 Task: Visit the documents section on the  page of Amazon
Action: Mouse moved to (522, 68)
Screenshot: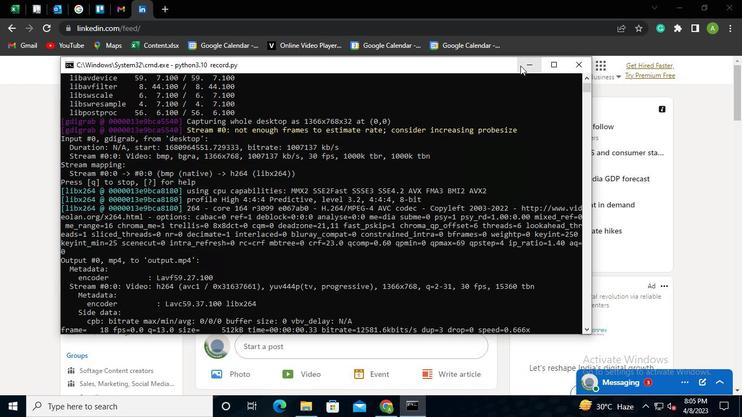 
Action: Mouse pressed left at (522, 68)
Screenshot: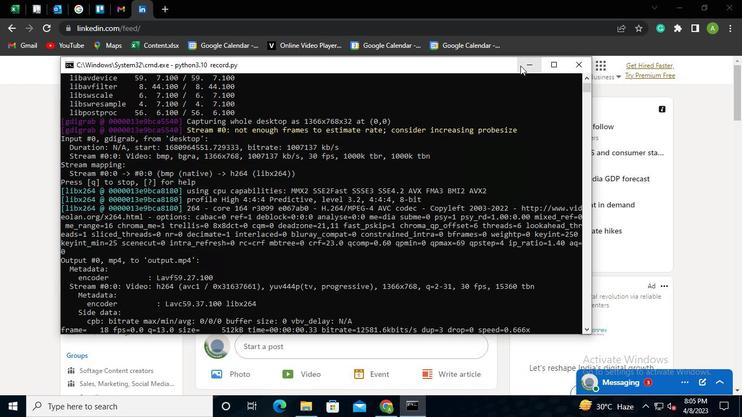 
Action: Mouse moved to (107, 68)
Screenshot: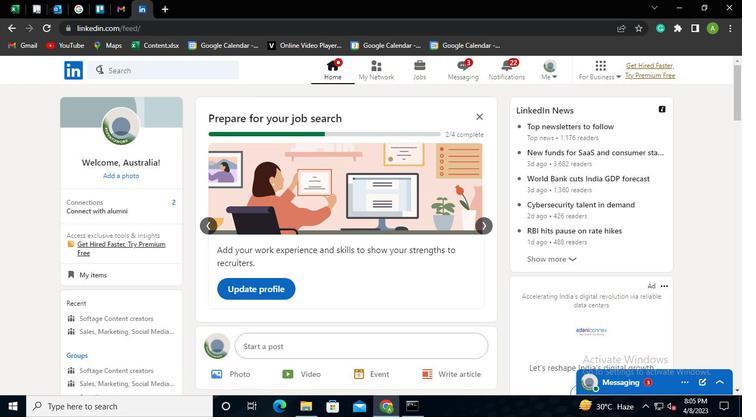 
Action: Mouse pressed left at (107, 68)
Screenshot: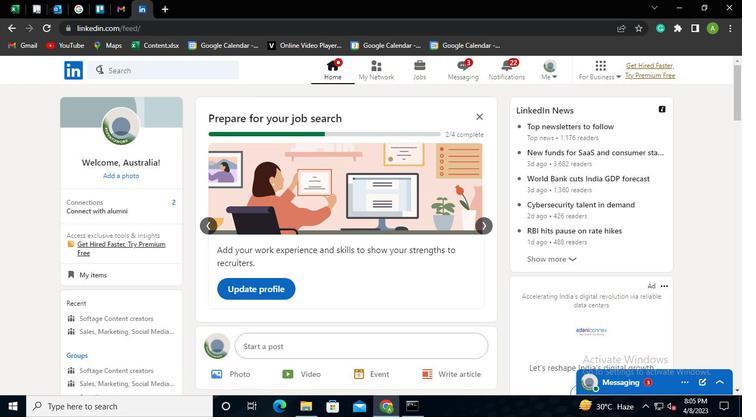 
Action: Mouse moved to (123, 115)
Screenshot: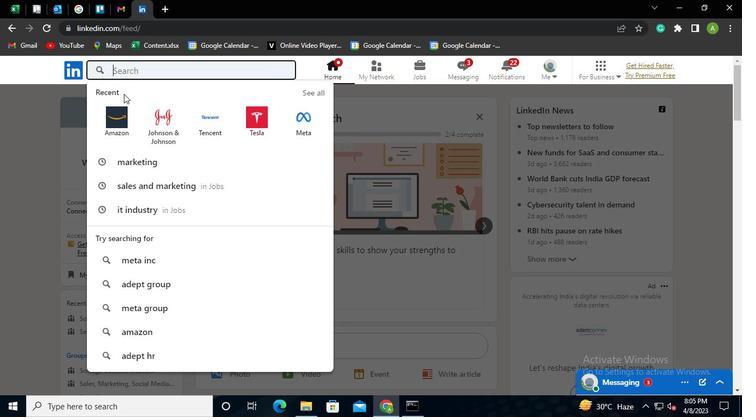 
Action: Mouse pressed left at (123, 115)
Screenshot: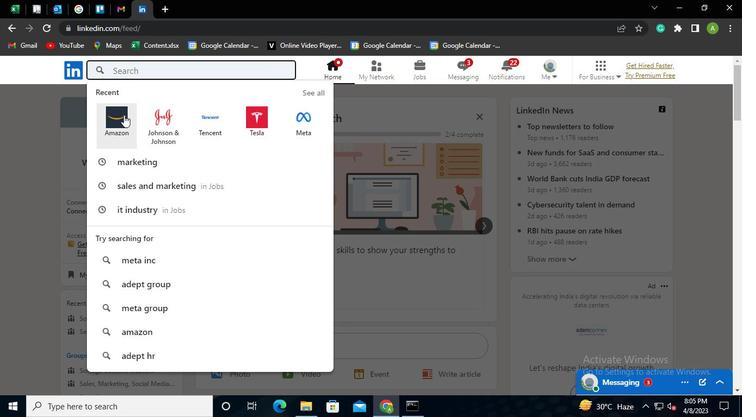 
Action: Mouse moved to (163, 239)
Screenshot: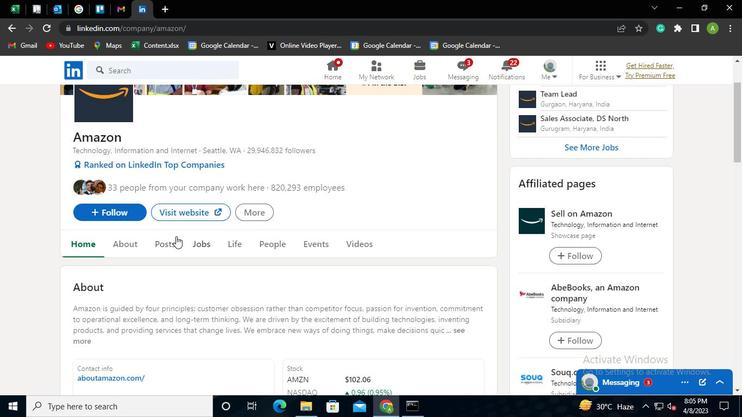 
Action: Mouse pressed left at (163, 239)
Screenshot: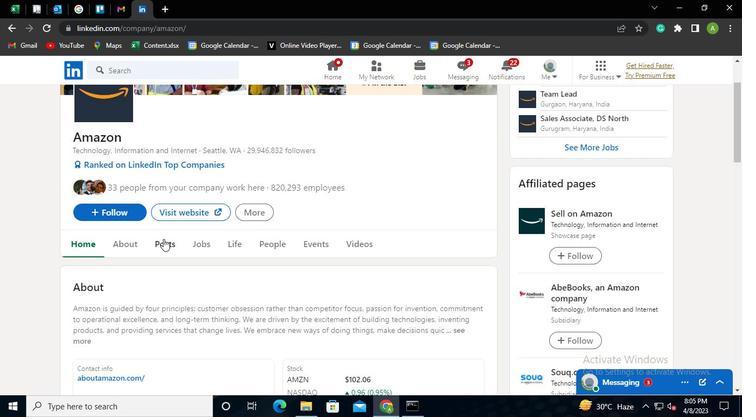 
Action: Mouse moved to (367, 278)
Screenshot: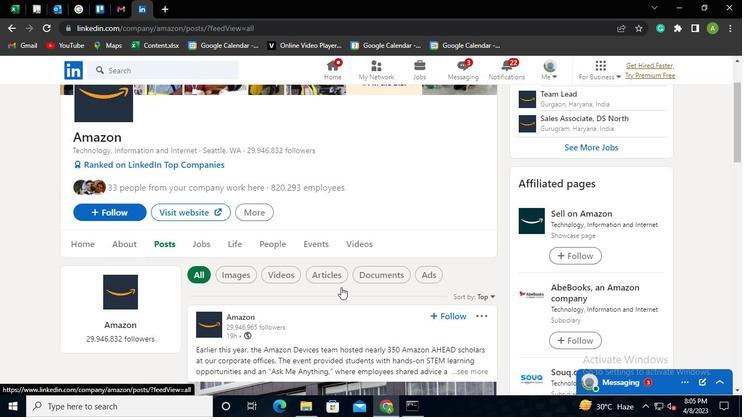 
Action: Mouse pressed left at (367, 278)
Screenshot: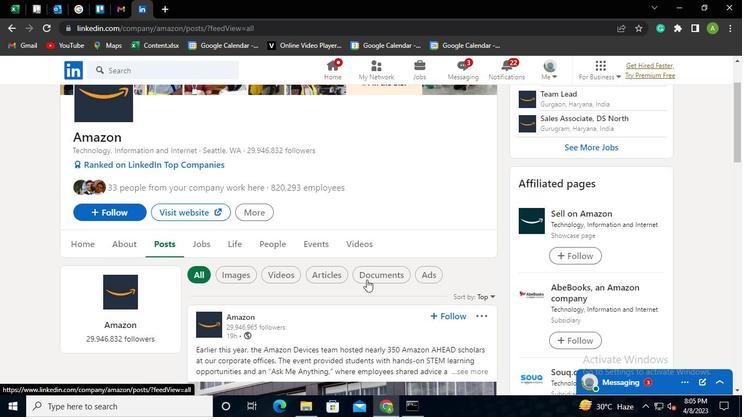
Action: Mouse moved to (413, 406)
Screenshot: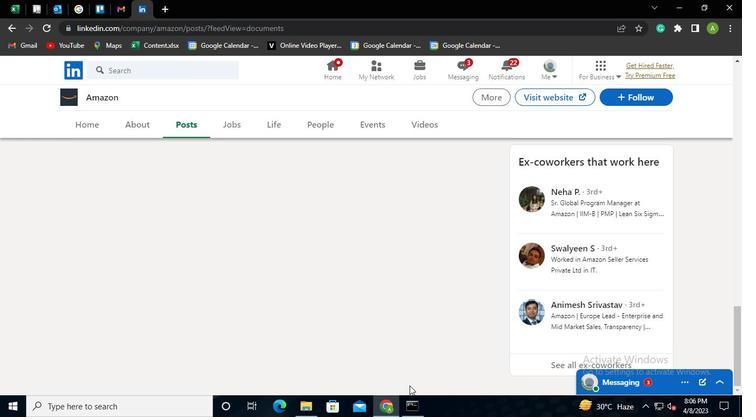 
Action: Mouse pressed left at (413, 406)
Screenshot: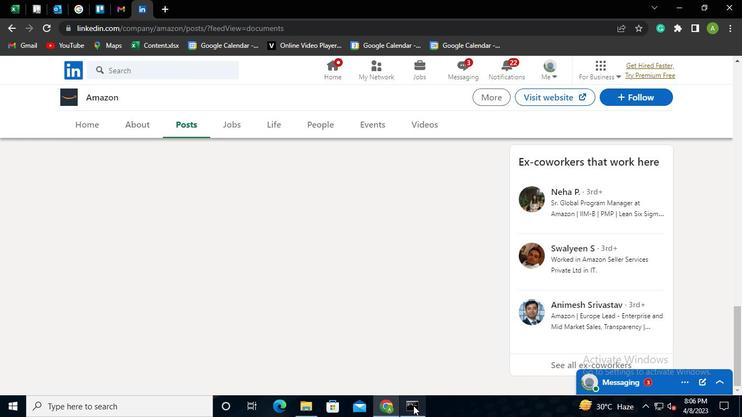 
Action: Mouse moved to (576, 65)
Screenshot: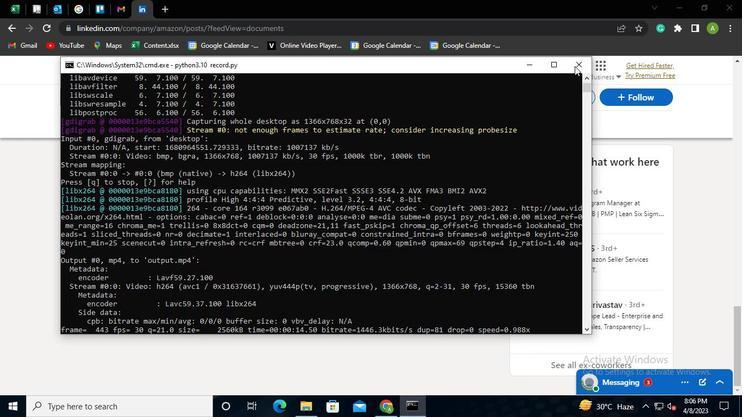 
Action: Mouse pressed left at (576, 65)
Screenshot: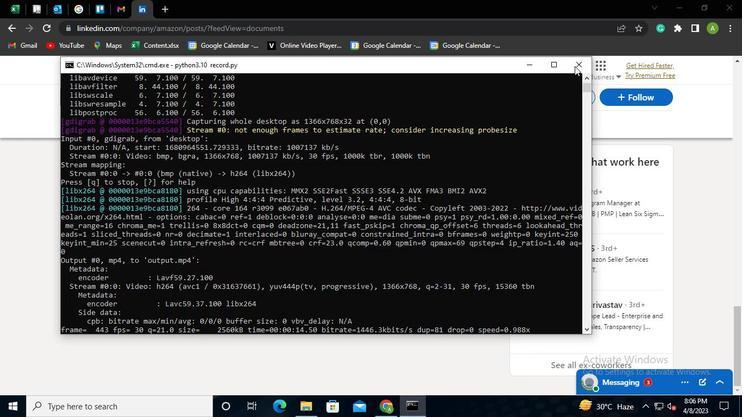 
